 Task: When a card is added to the list "to do" then copy the card to the bottom of the list To-Do.
Action: Mouse moved to (505, 186)
Screenshot: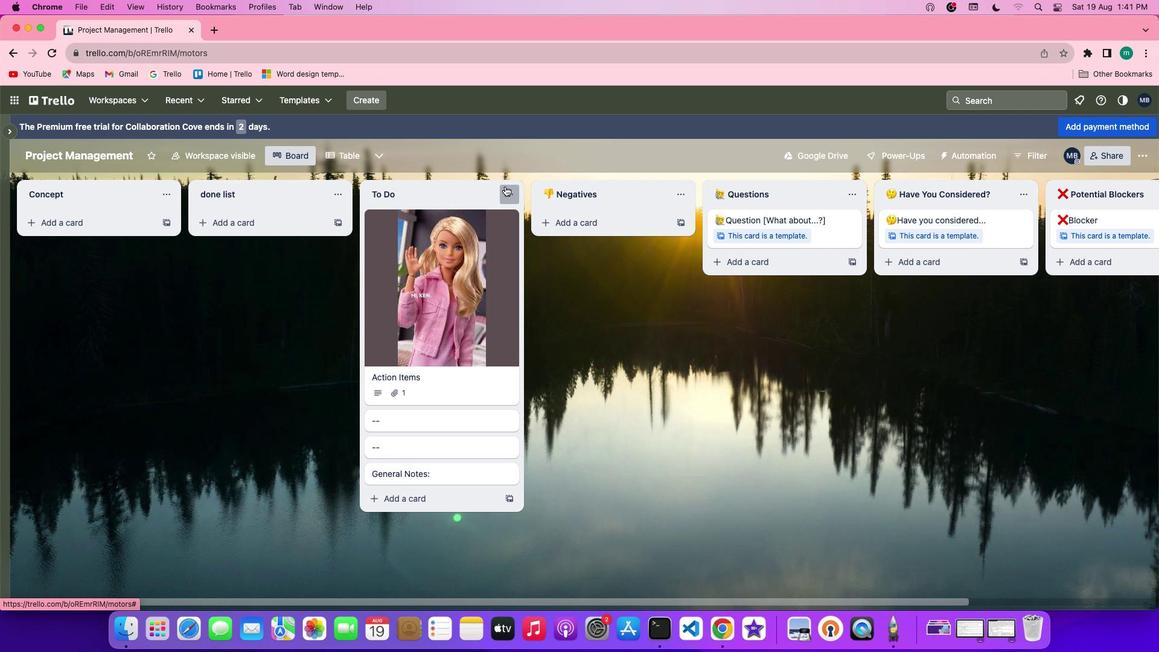 
Action: Mouse pressed left at (505, 186)
Screenshot: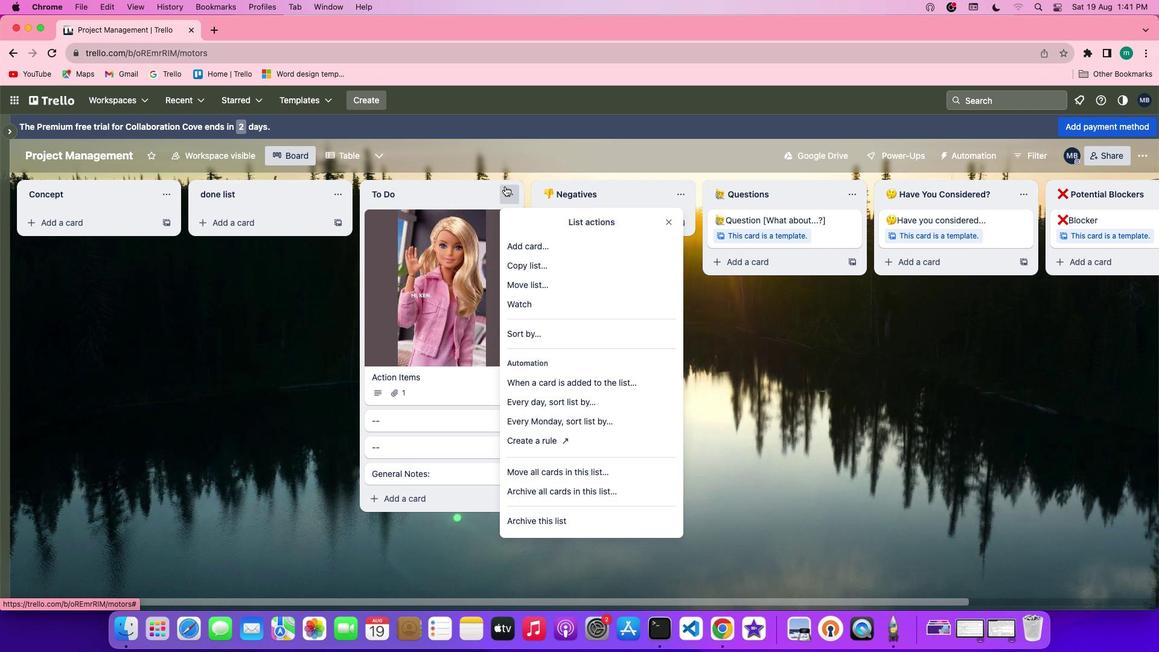 
Action: Mouse moved to (547, 375)
Screenshot: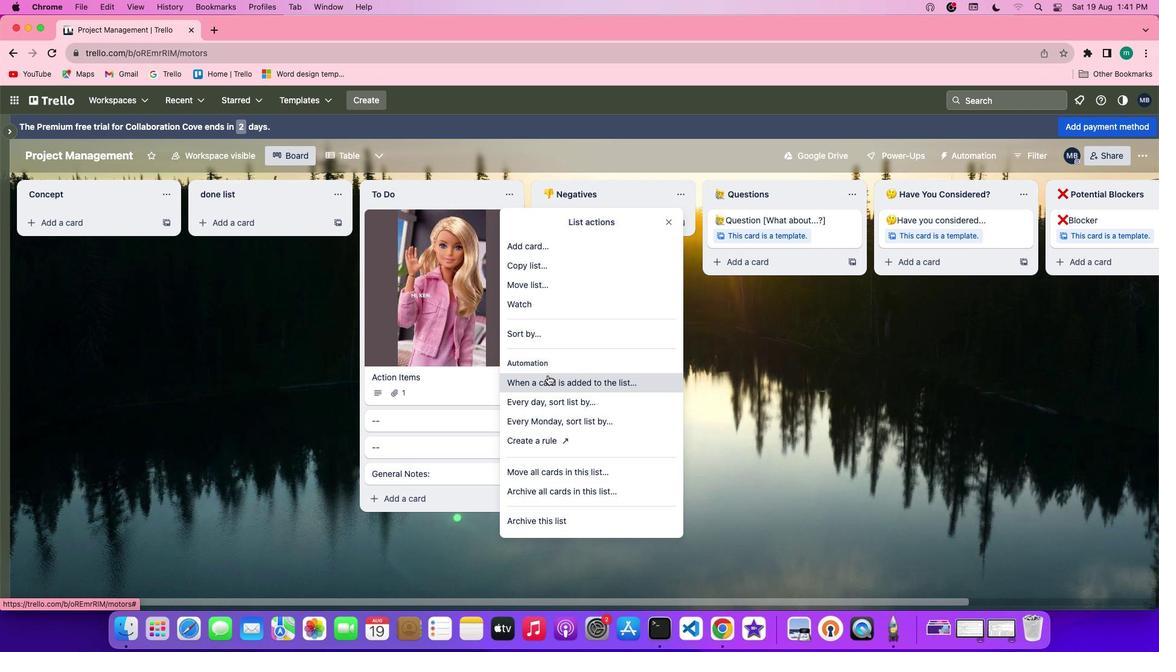 
Action: Mouse pressed left at (547, 375)
Screenshot: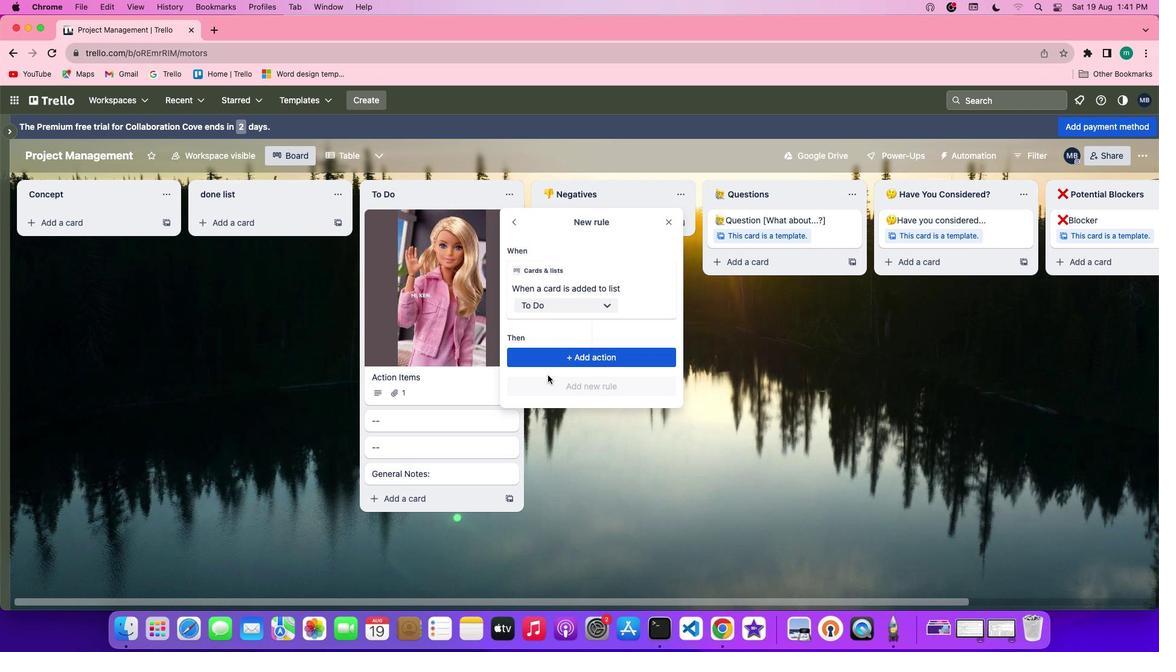 
Action: Mouse moved to (570, 352)
Screenshot: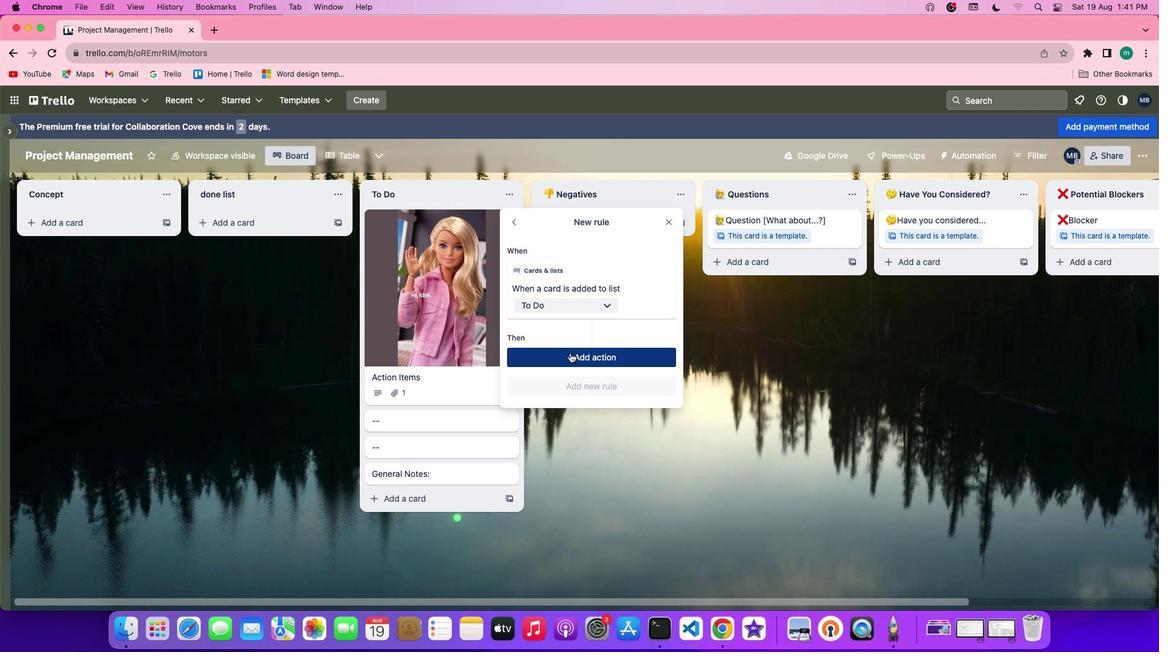 
Action: Mouse pressed left at (570, 352)
Screenshot: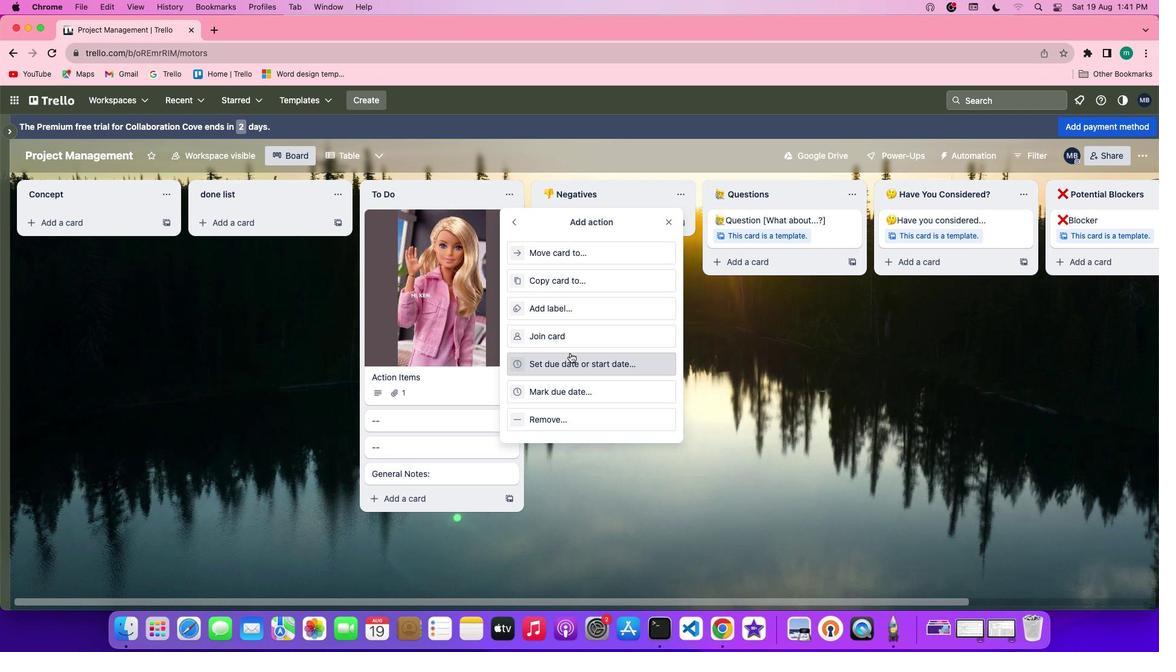 
Action: Mouse moved to (597, 274)
Screenshot: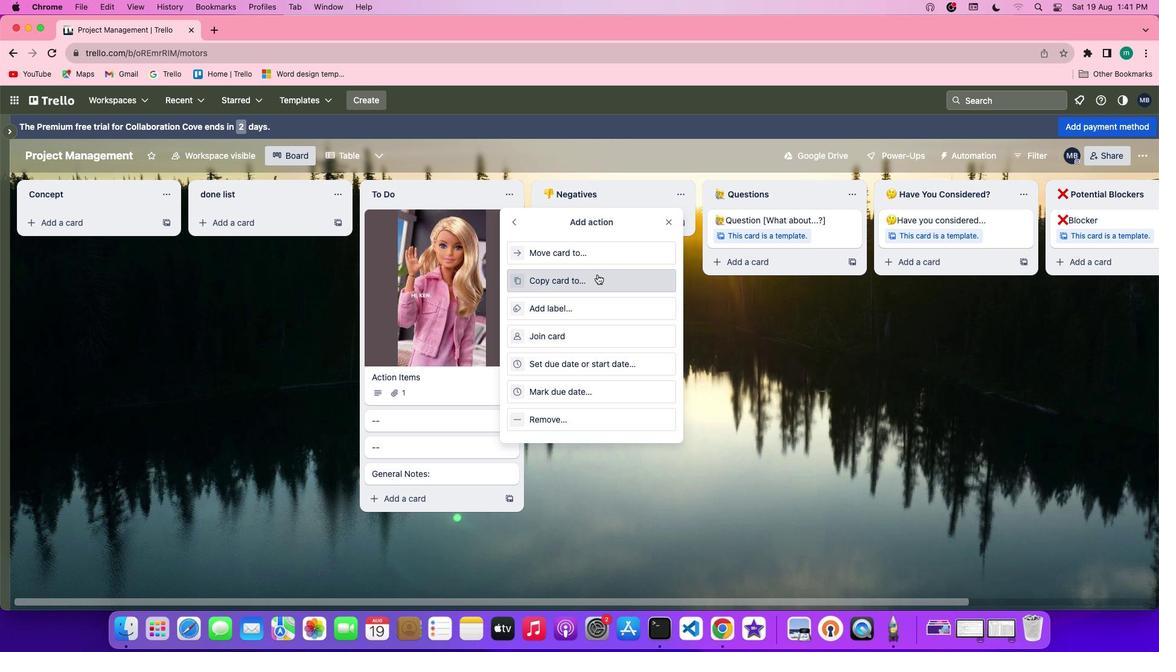
Action: Mouse pressed left at (597, 274)
Screenshot: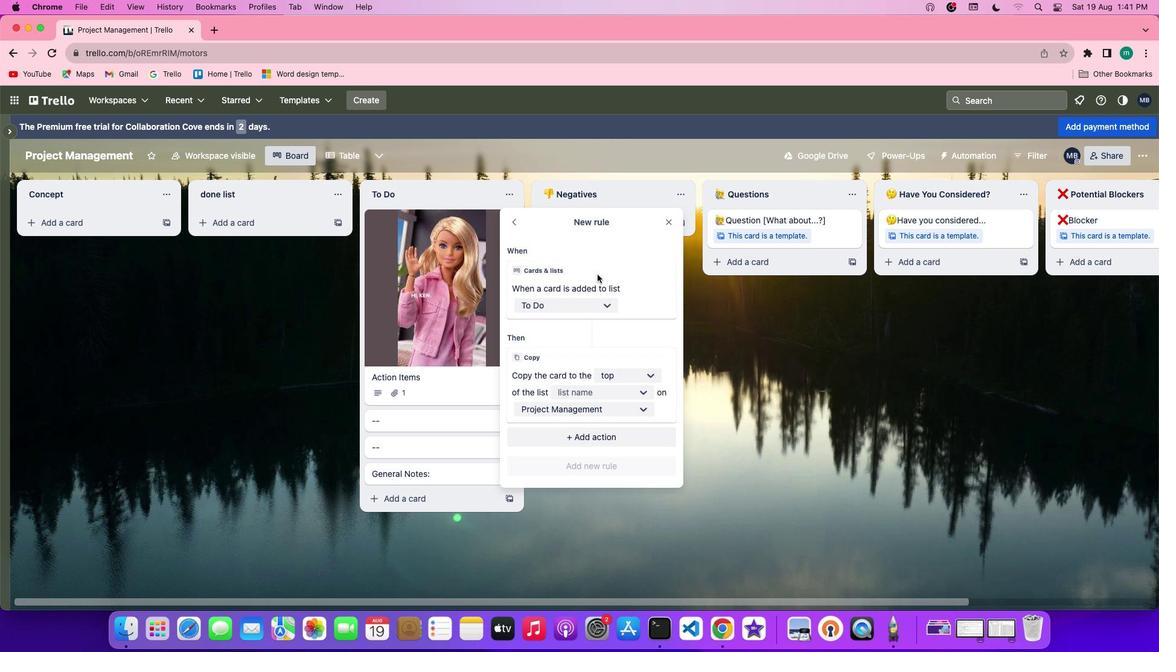 
Action: Mouse moved to (599, 300)
Screenshot: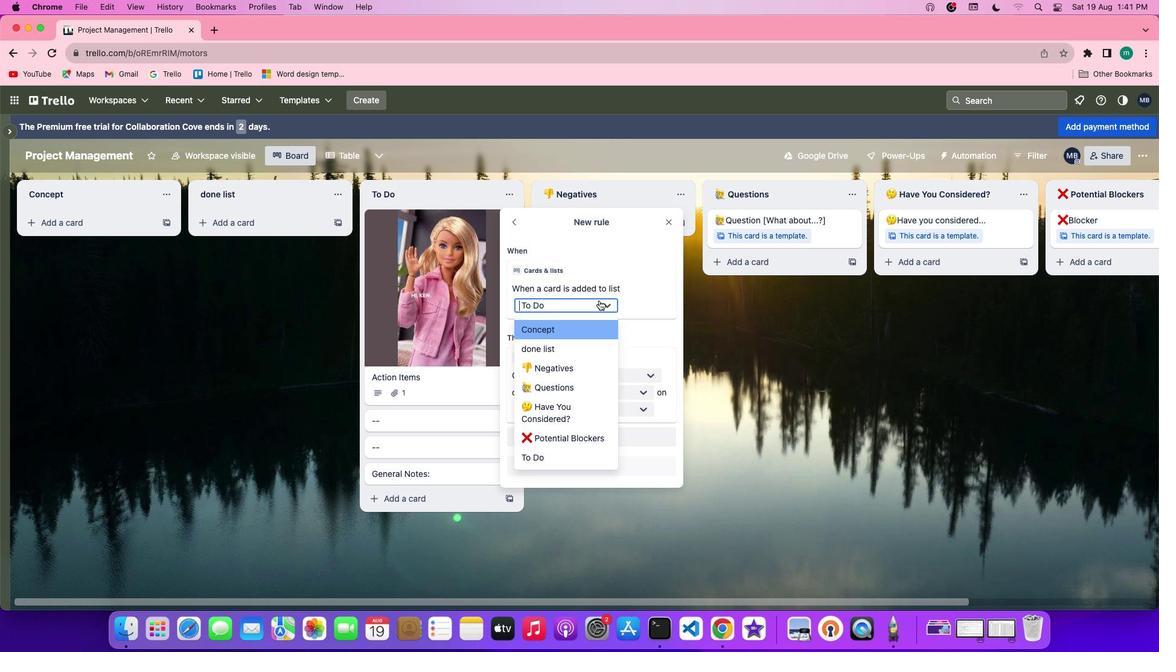 
Action: Mouse pressed left at (599, 300)
Screenshot: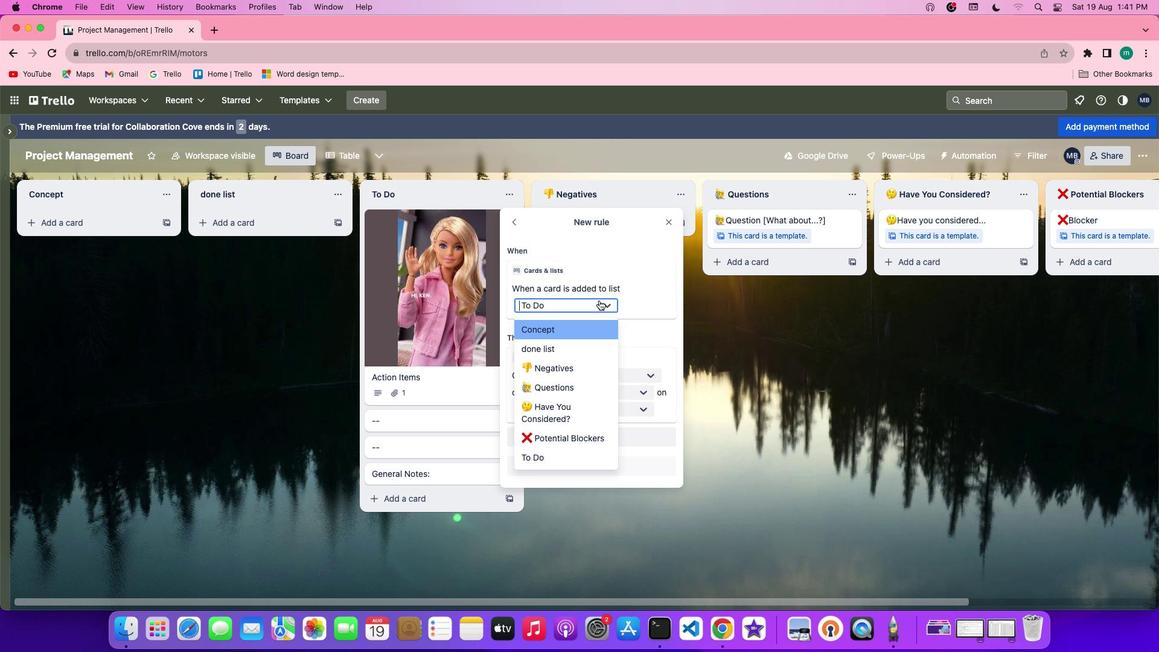 
Action: Mouse moved to (571, 453)
Screenshot: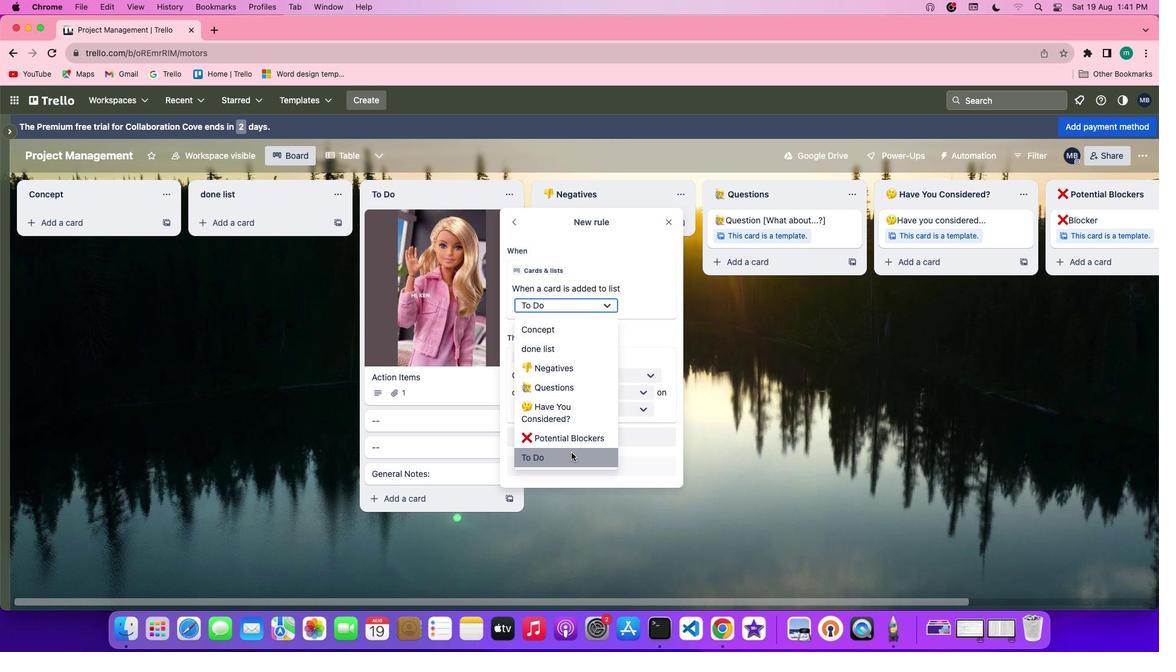 
Action: Mouse pressed left at (571, 453)
Screenshot: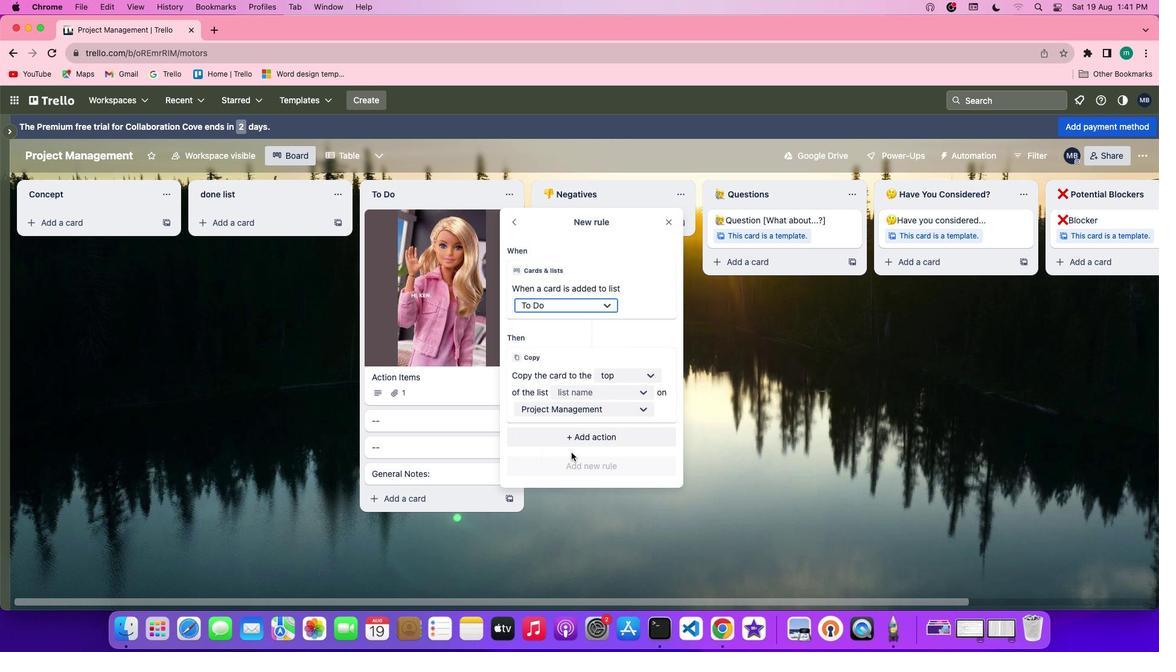 
Action: Mouse moved to (652, 376)
Screenshot: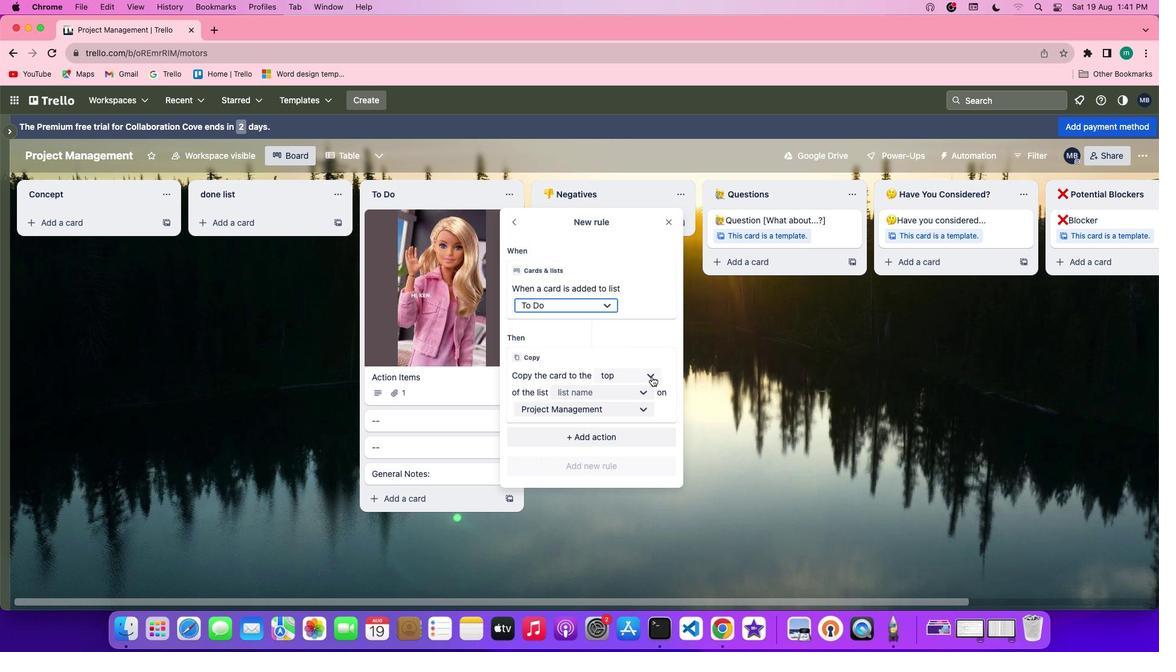 
Action: Mouse pressed left at (652, 376)
Screenshot: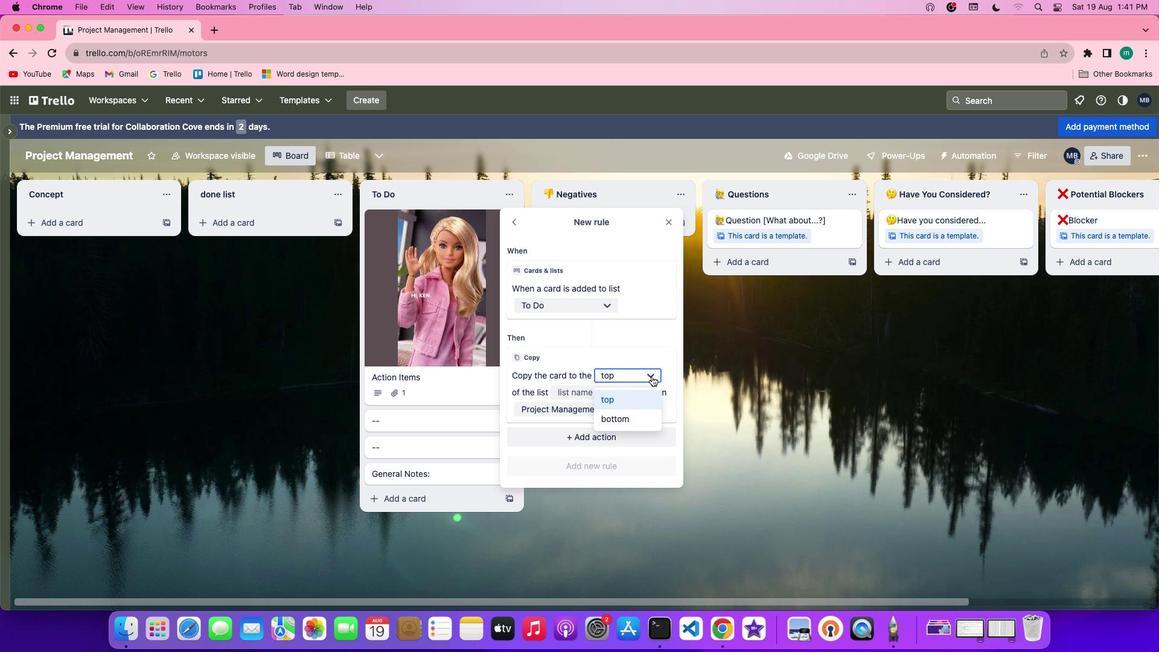 
Action: Mouse moved to (634, 418)
Screenshot: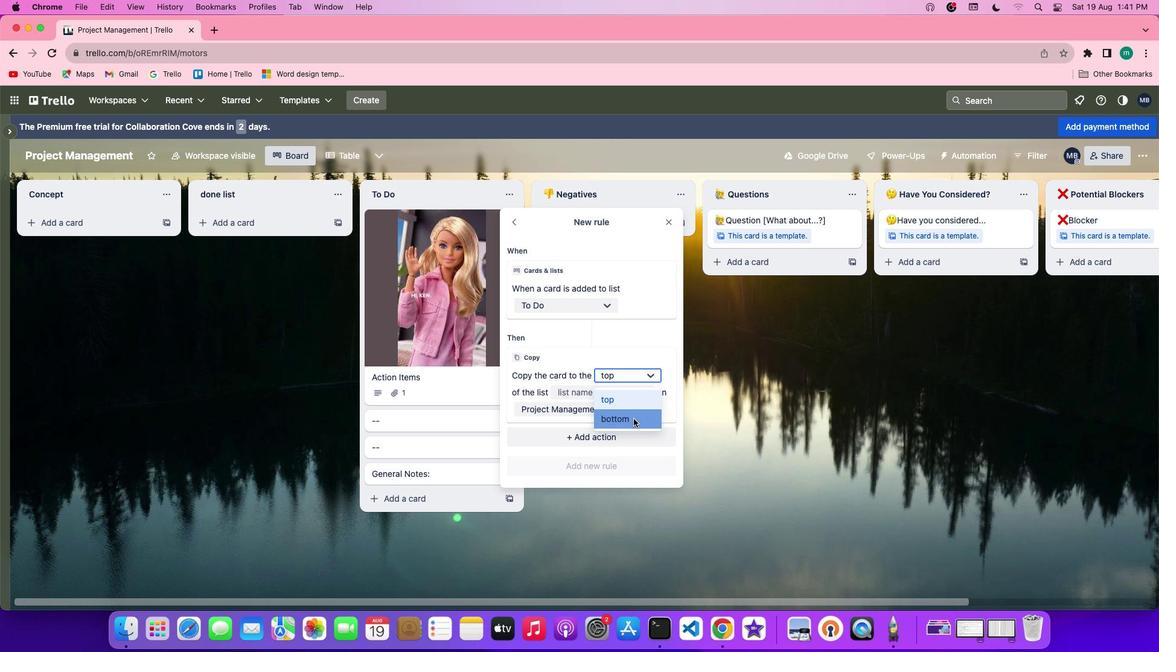 
Action: Mouse pressed left at (634, 418)
Screenshot: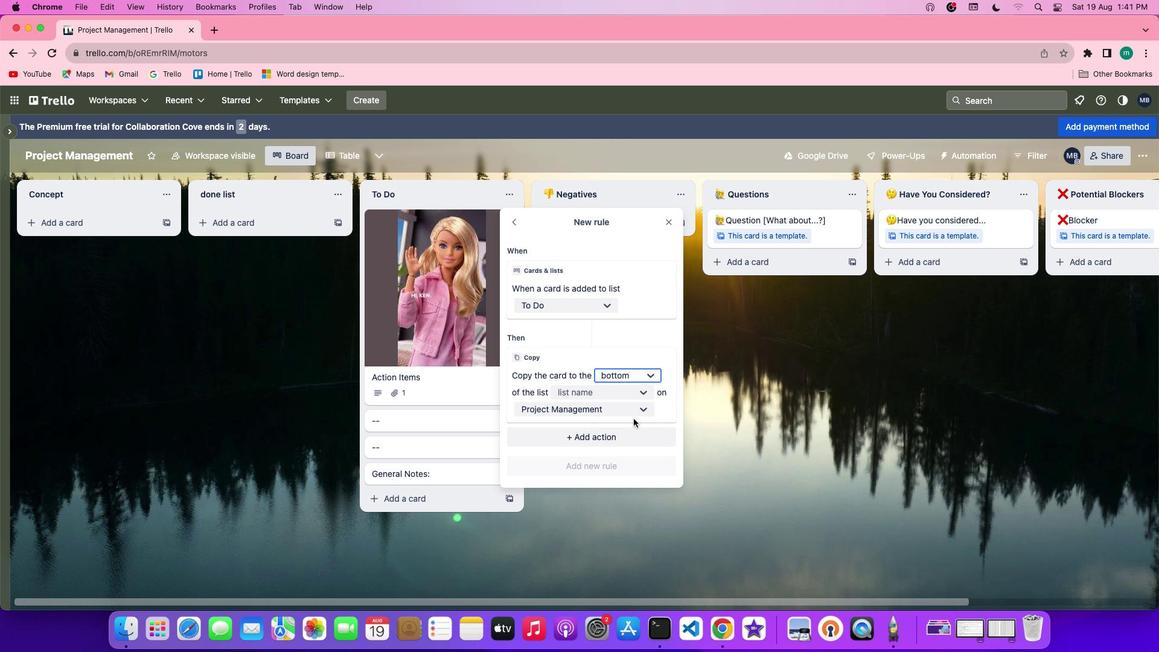 
Action: Mouse moved to (647, 390)
Screenshot: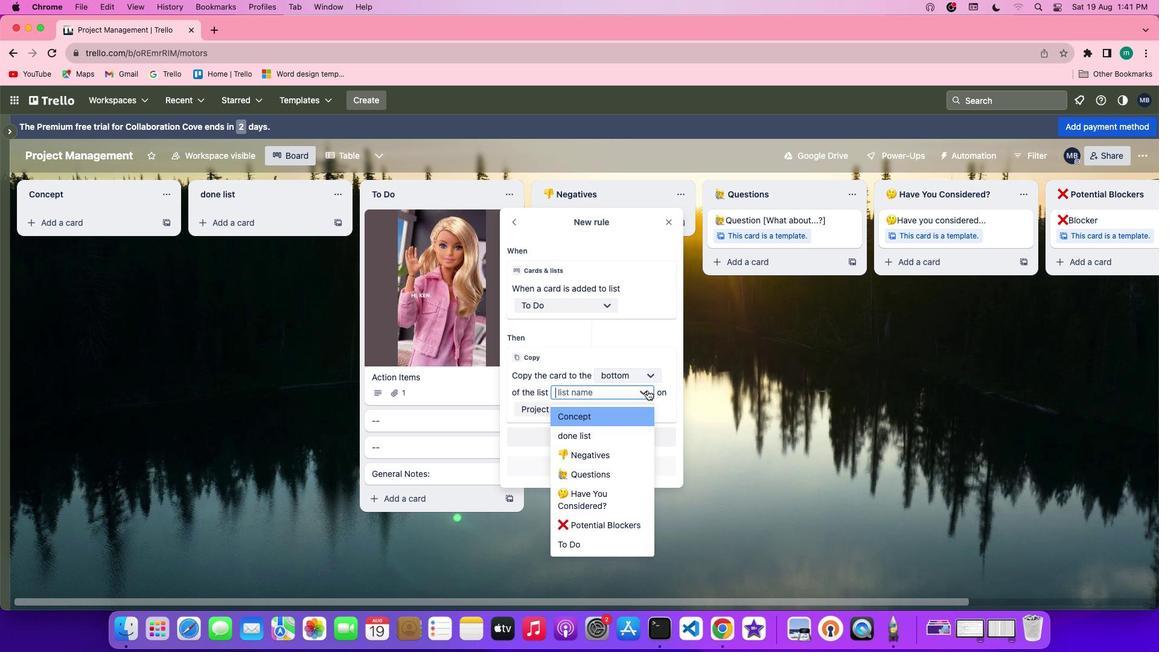 
Action: Mouse pressed left at (647, 390)
Screenshot: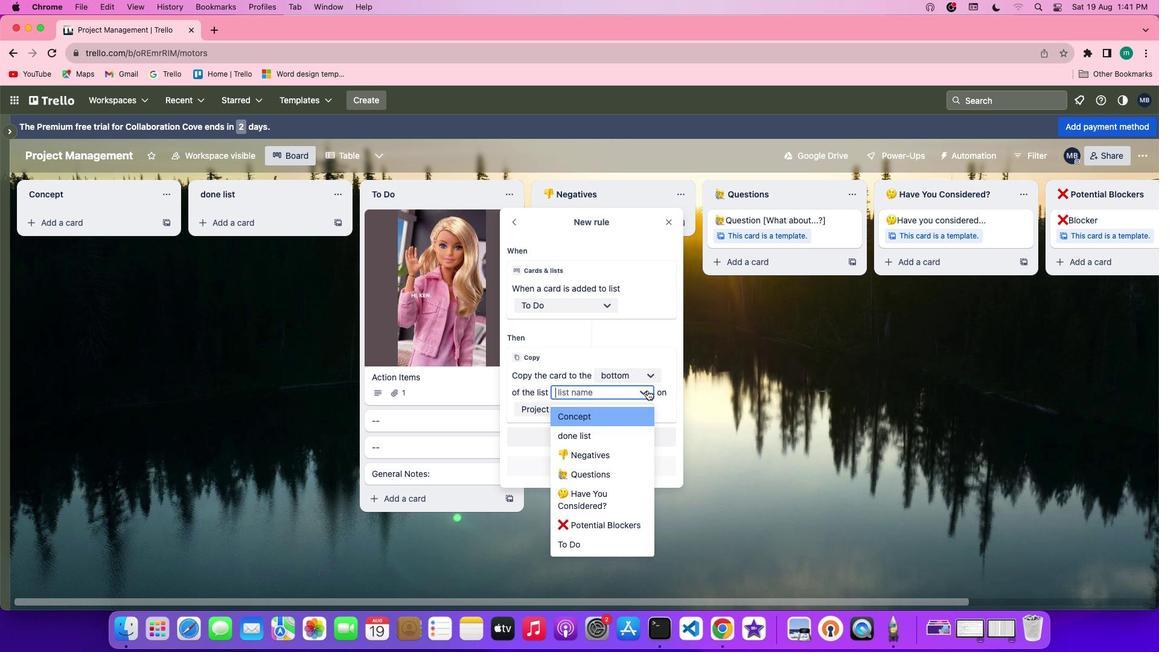 
Action: Mouse moved to (593, 541)
Screenshot: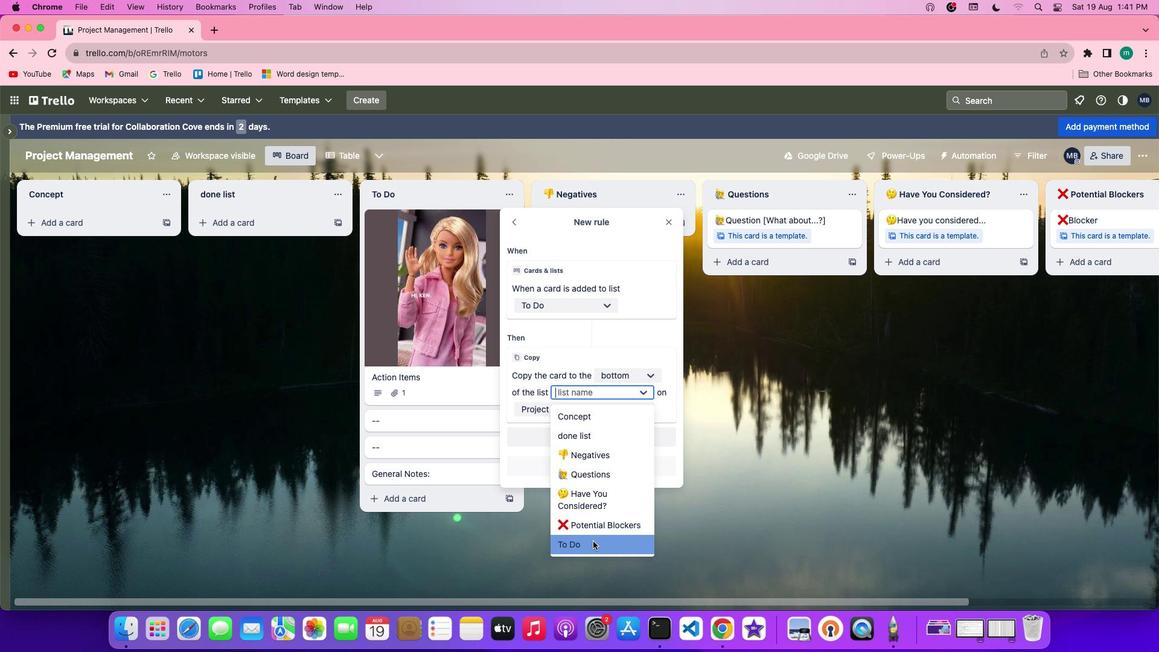 
Action: Mouse pressed left at (593, 541)
Screenshot: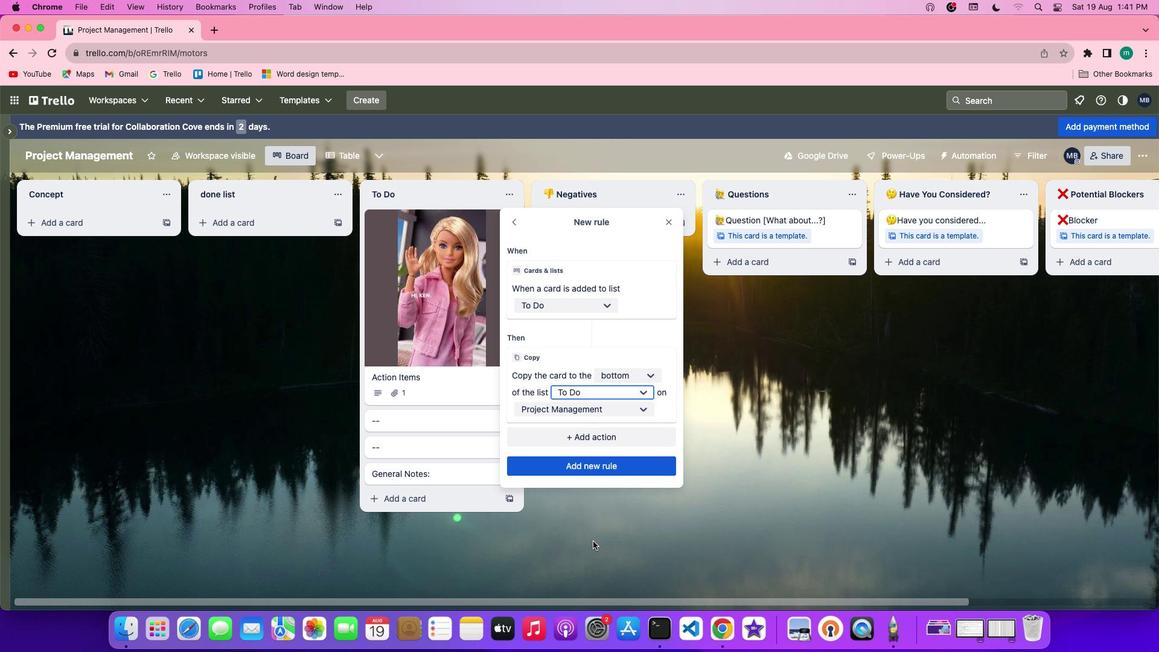 
